 Task: Set the Transport stream ID for ISDB-S parameters to 2.
Action: Mouse moved to (92, 11)
Screenshot: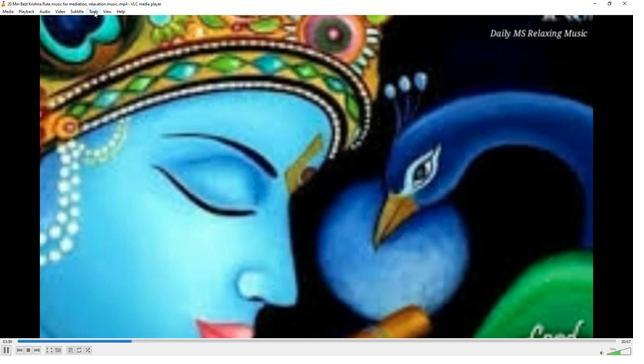 
Action: Mouse pressed left at (92, 11)
Screenshot: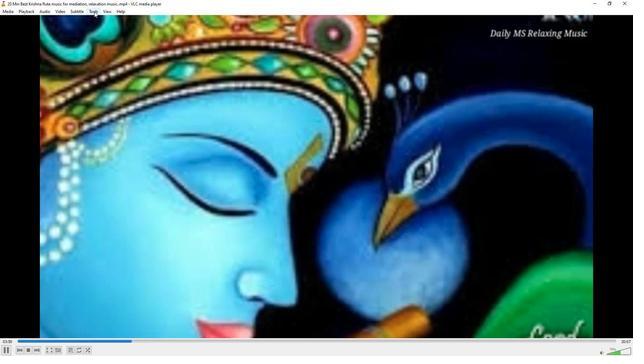 
Action: Mouse moved to (94, 89)
Screenshot: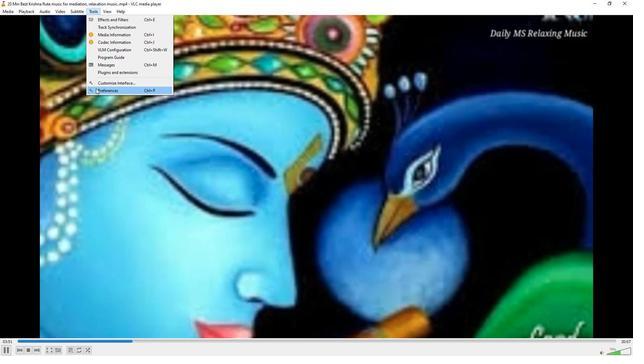 
Action: Mouse pressed left at (94, 89)
Screenshot: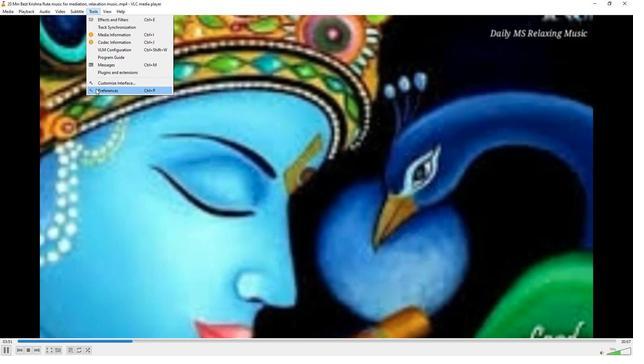 
Action: Mouse moved to (207, 291)
Screenshot: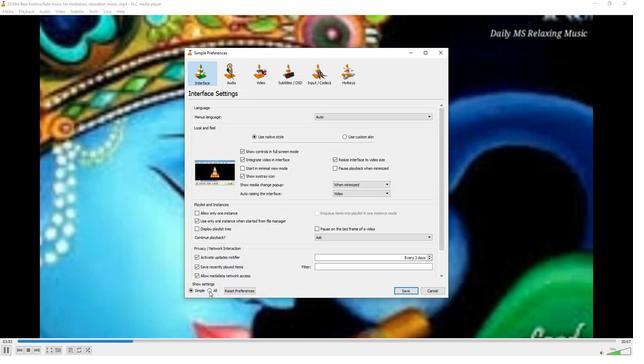 
Action: Mouse pressed left at (207, 291)
Screenshot: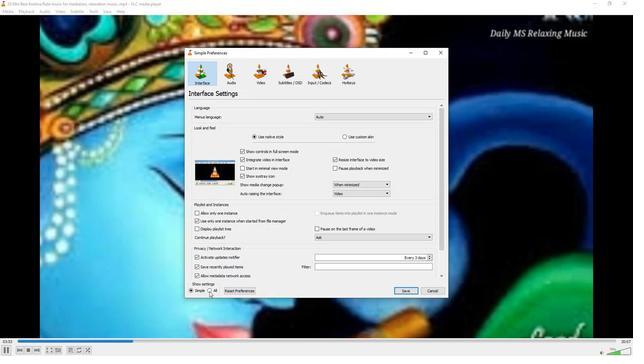 
Action: Mouse moved to (197, 177)
Screenshot: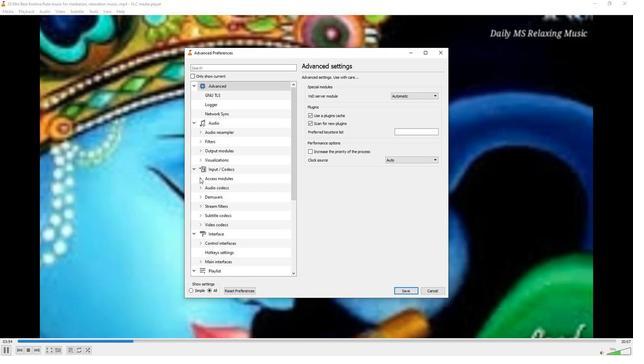 
Action: Mouse pressed left at (197, 177)
Screenshot: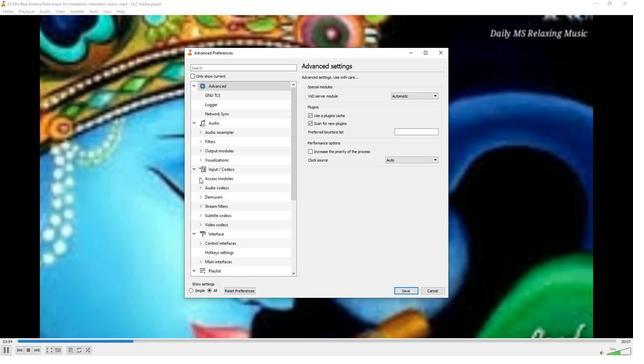 
Action: Mouse moved to (213, 238)
Screenshot: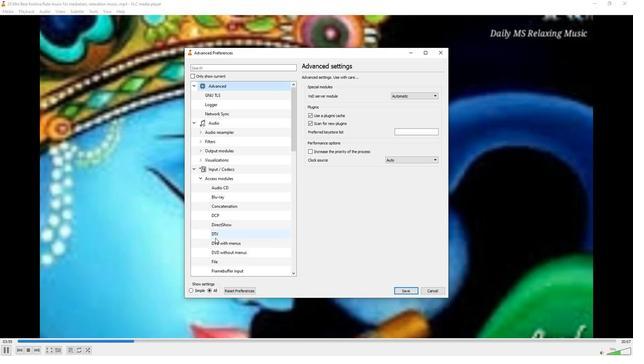 
Action: Mouse pressed left at (213, 238)
Screenshot: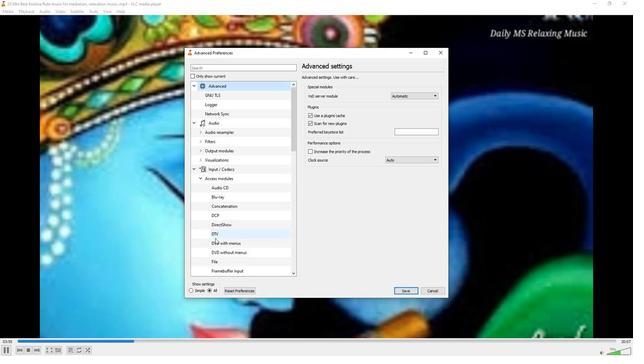 
Action: Mouse moved to (361, 242)
Screenshot: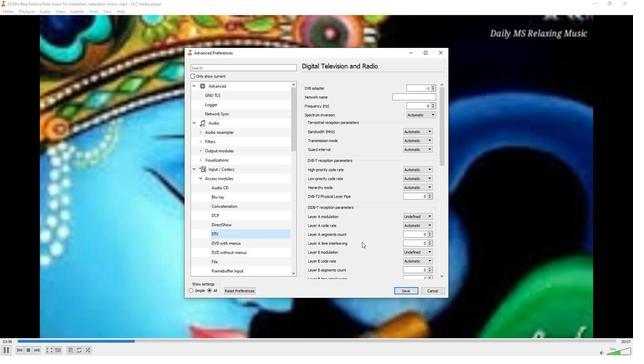 
Action: Mouse scrolled (361, 242) with delta (0, 0)
Screenshot: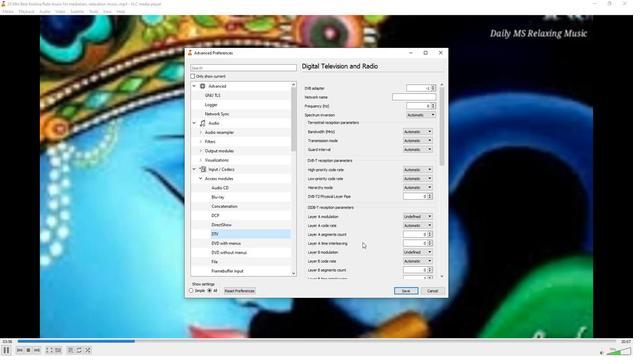 
Action: Mouse scrolled (361, 242) with delta (0, 0)
Screenshot: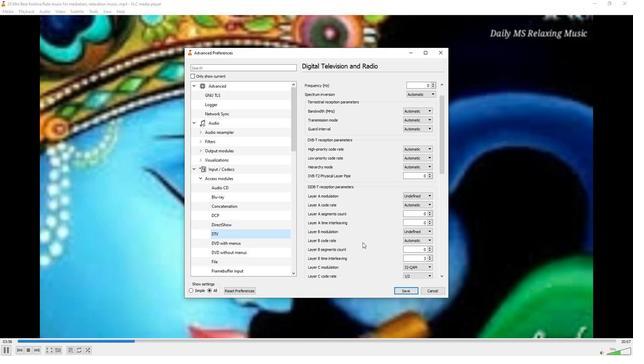 
Action: Mouse scrolled (361, 242) with delta (0, 0)
Screenshot: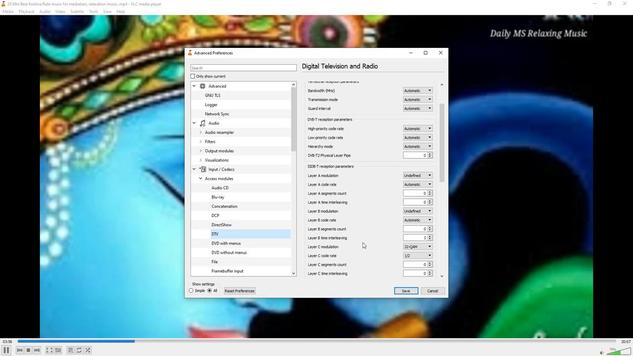 
Action: Mouse scrolled (361, 242) with delta (0, 0)
Screenshot: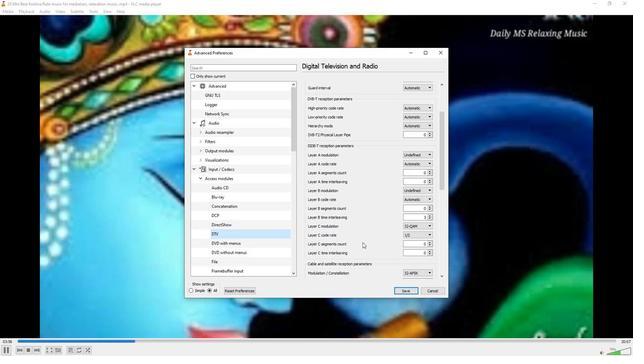 
Action: Mouse scrolled (361, 242) with delta (0, 0)
Screenshot: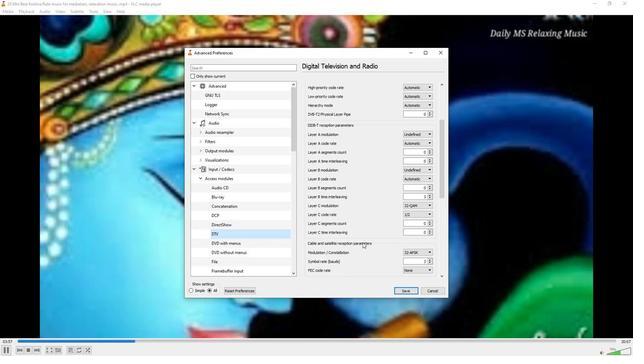 
Action: Mouse scrolled (361, 242) with delta (0, 0)
Screenshot: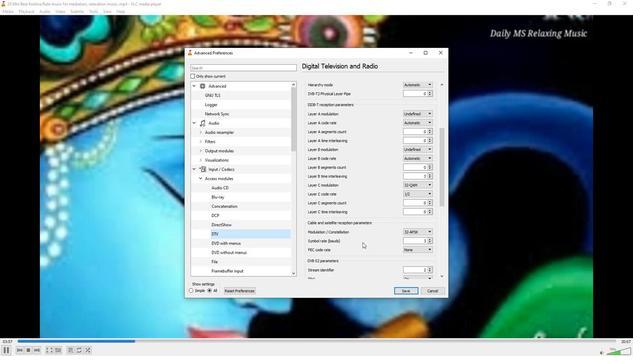 
Action: Mouse scrolled (361, 242) with delta (0, 0)
Screenshot: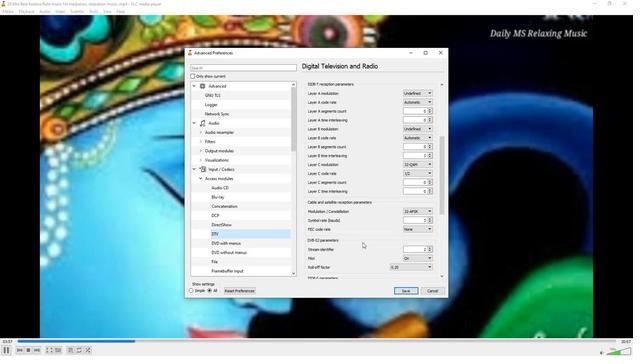 
Action: Mouse scrolled (361, 242) with delta (0, 0)
Screenshot: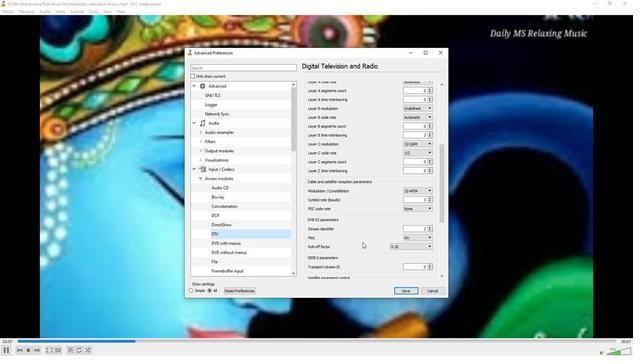 
Action: Mouse scrolled (361, 242) with delta (0, 0)
Screenshot: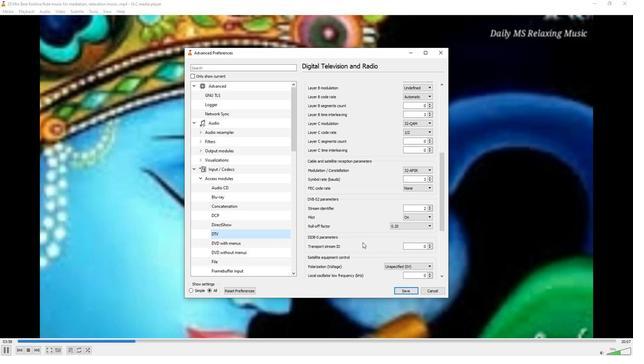 
Action: Mouse moved to (430, 224)
Screenshot: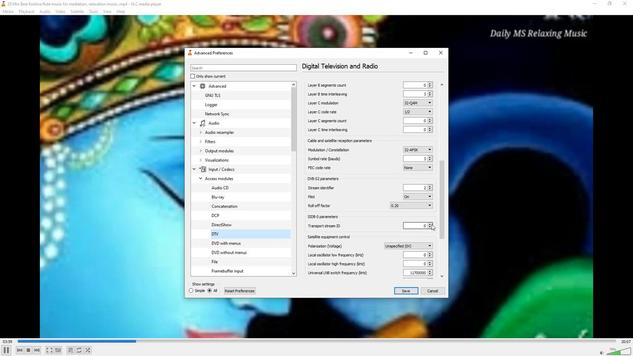 
Action: Mouse pressed left at (430, 224)
Screenshot: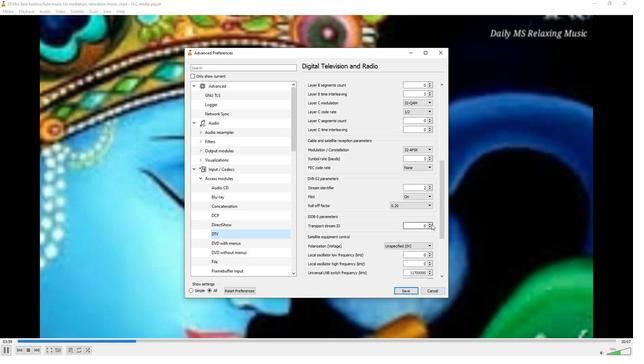 
Action: Mouse pressed left at (430, 224)
Screenshot: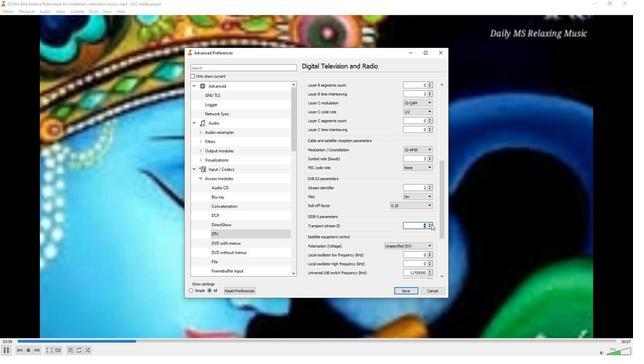 
Action: Mouse moved to (433, 217)
Screenshot: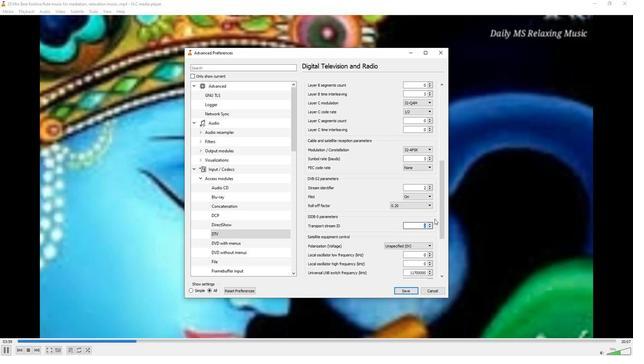 
Action: Mouse pressed left at (433, 217)
Screenshot: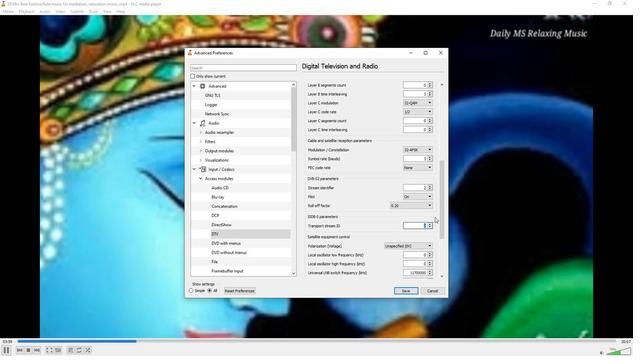 
